 Task: Look for products with pineapple flavor.
Action: Mouse pressed left at (22, 89)
Screenshot: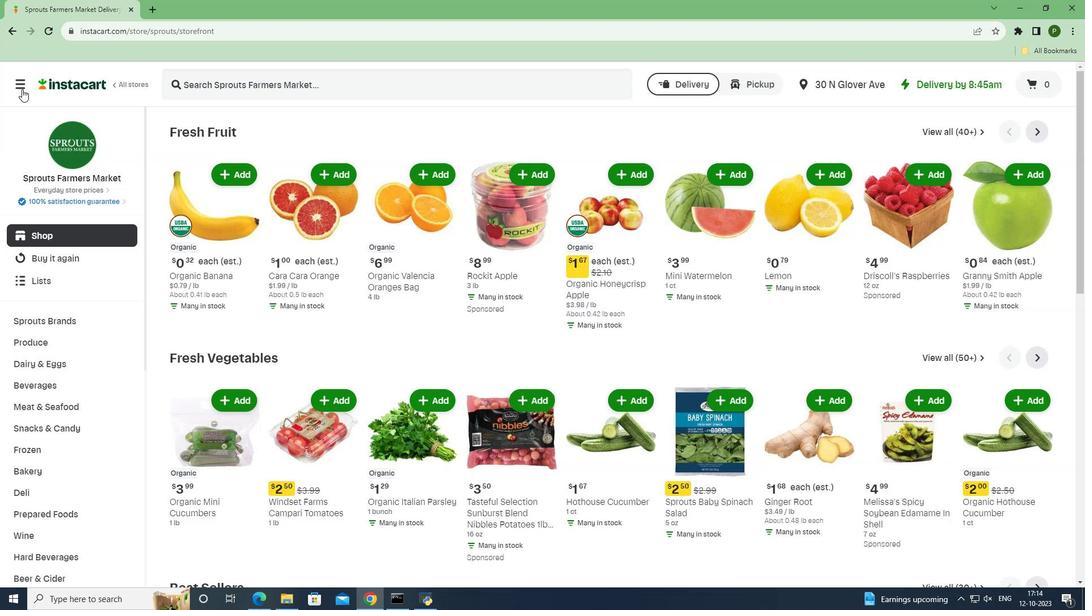 
Action: Mouse moved to (46, 310)
Screenshot: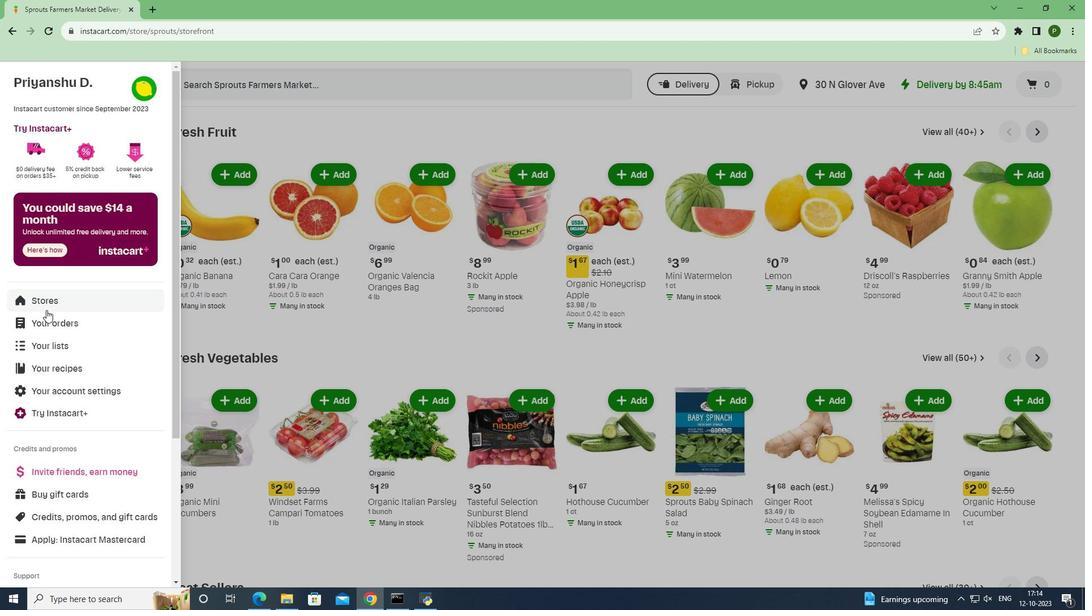 
Action: Mouse pressed left at (46, 310)
Screenshot: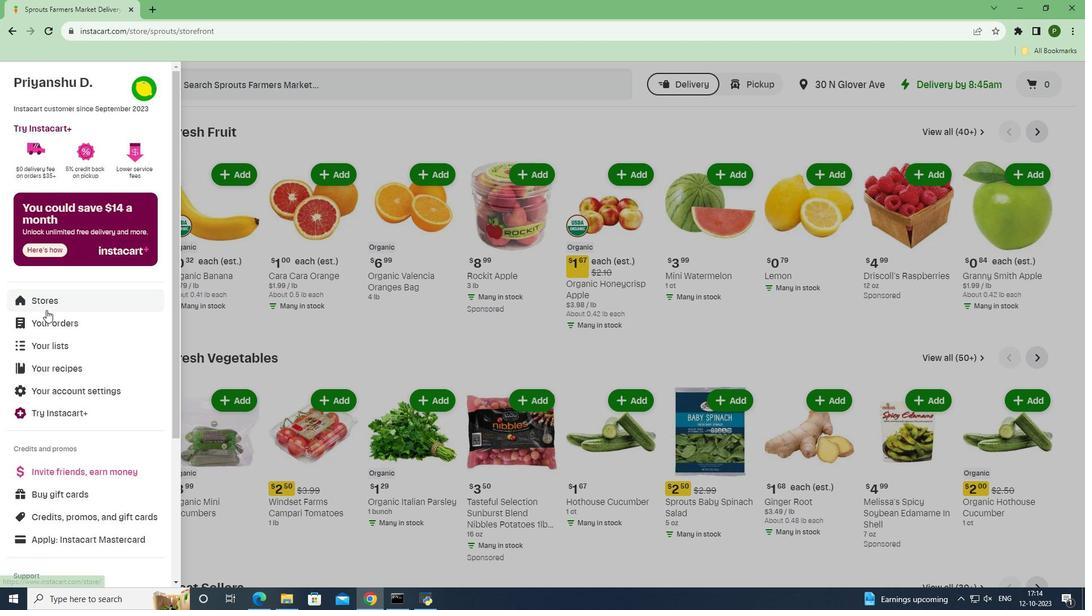 
Action: Mouse moved to (266, 131)
Screenshot: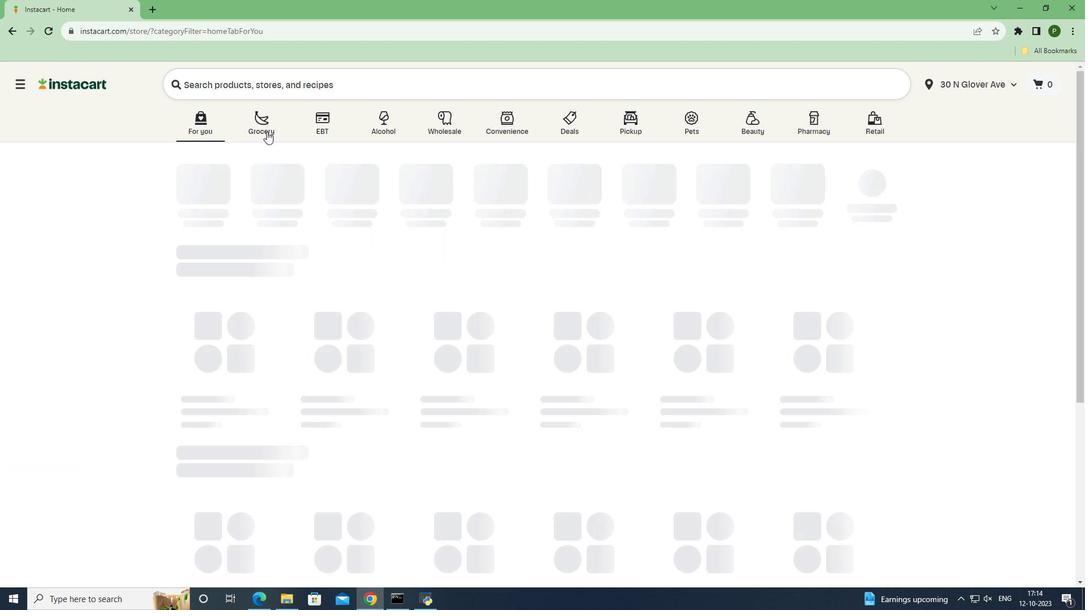 
Action: Mouse pressed left at (266, 131)
Screenshot: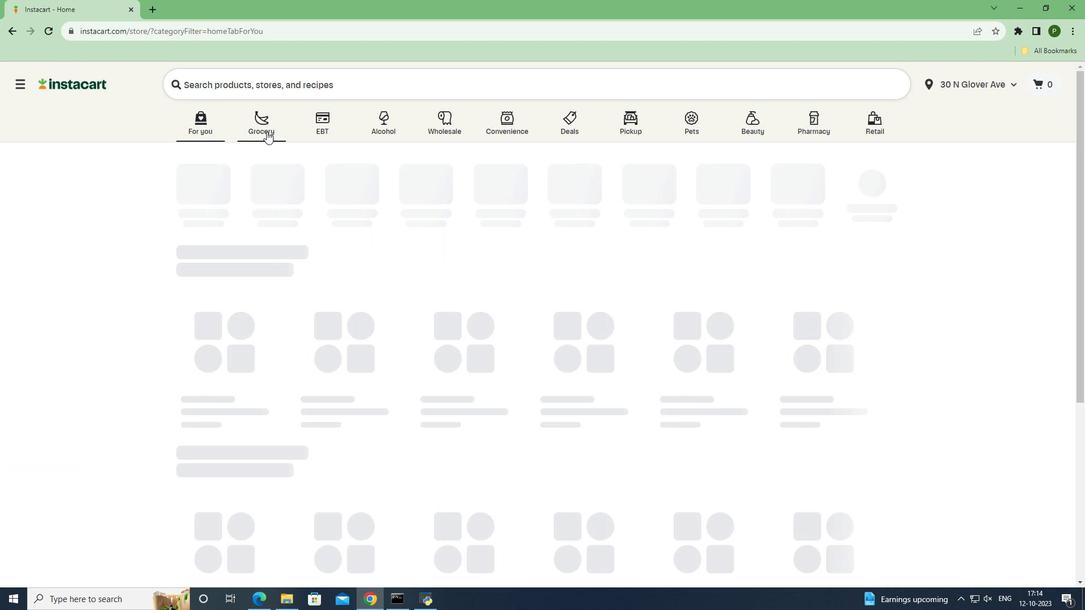 
Action: Mouse moved to (448, 263)
Screenshot: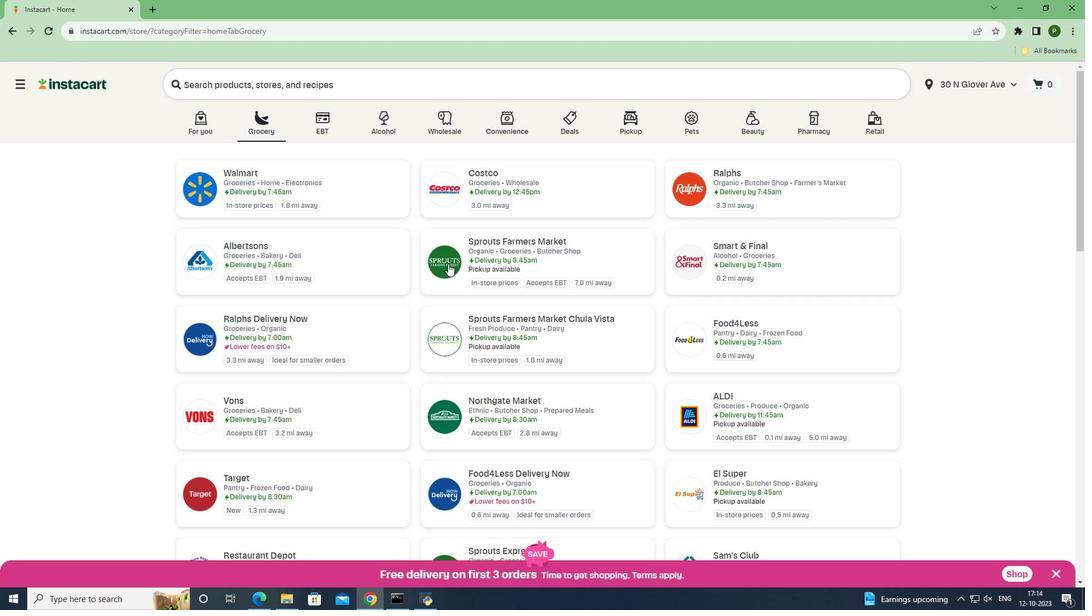 
Action: Mouse pressed left at (448, 263)
Screenshot: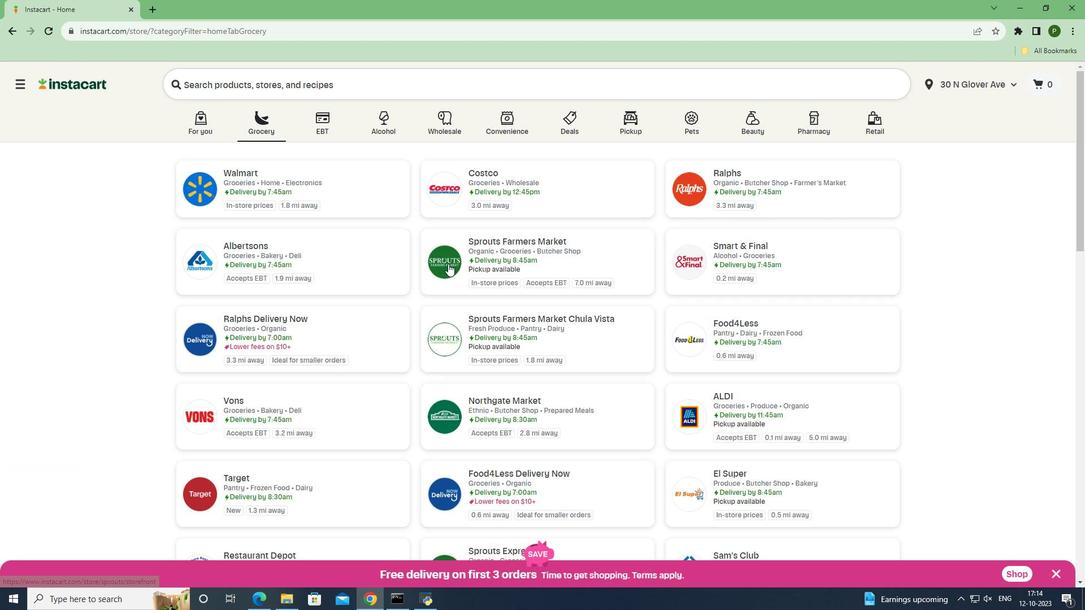 
Action: Mouse moved to (83, 387)
Screenshot: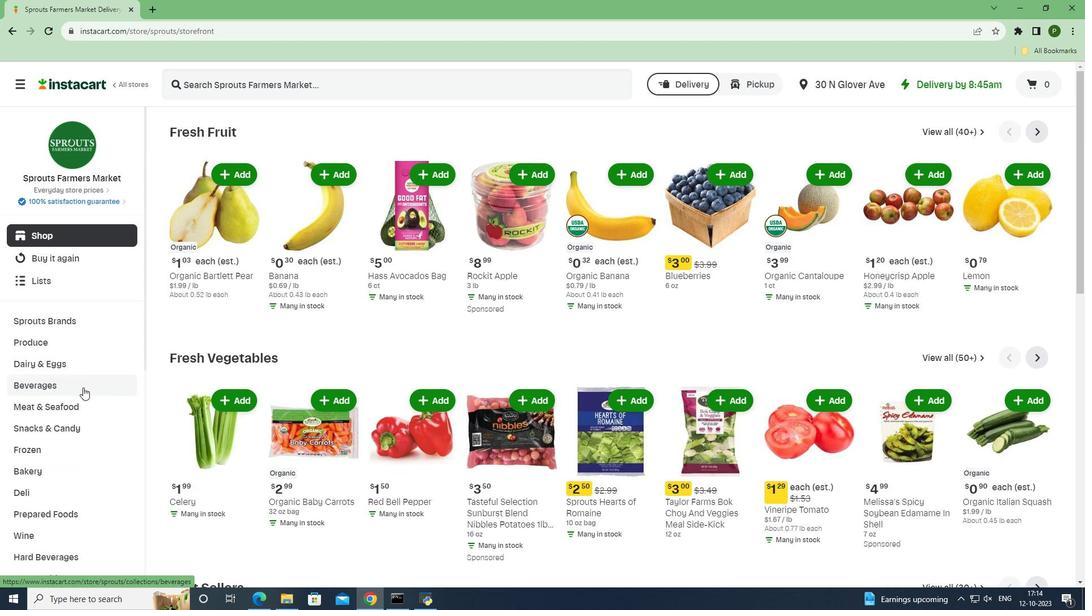 
Action: Mouse pressed left at (83, 387)
Screenshot: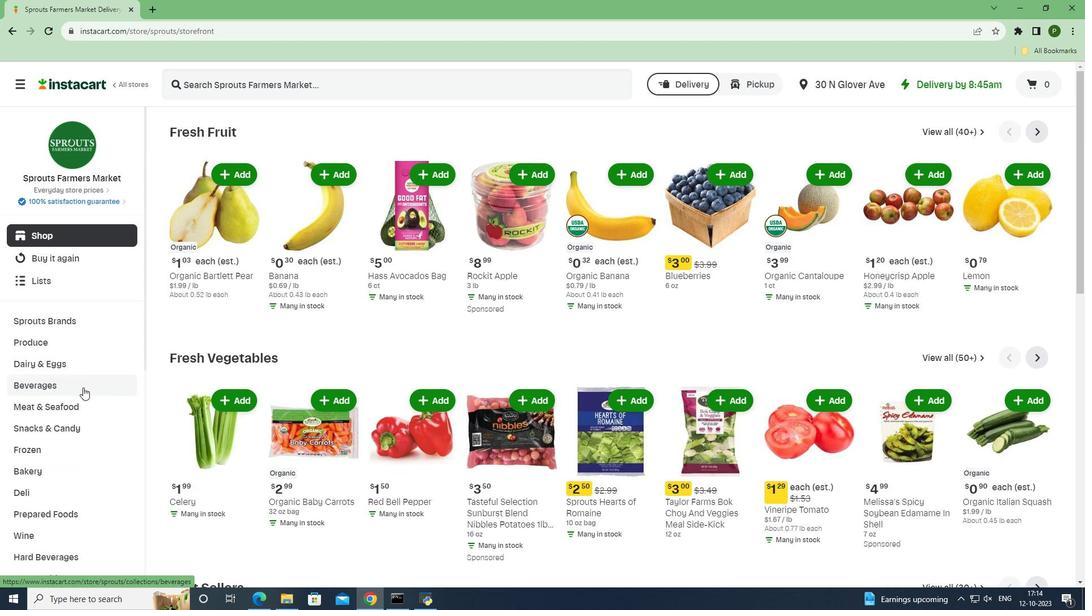 
Action: Mouse moved to (655, 158)
Screenshot: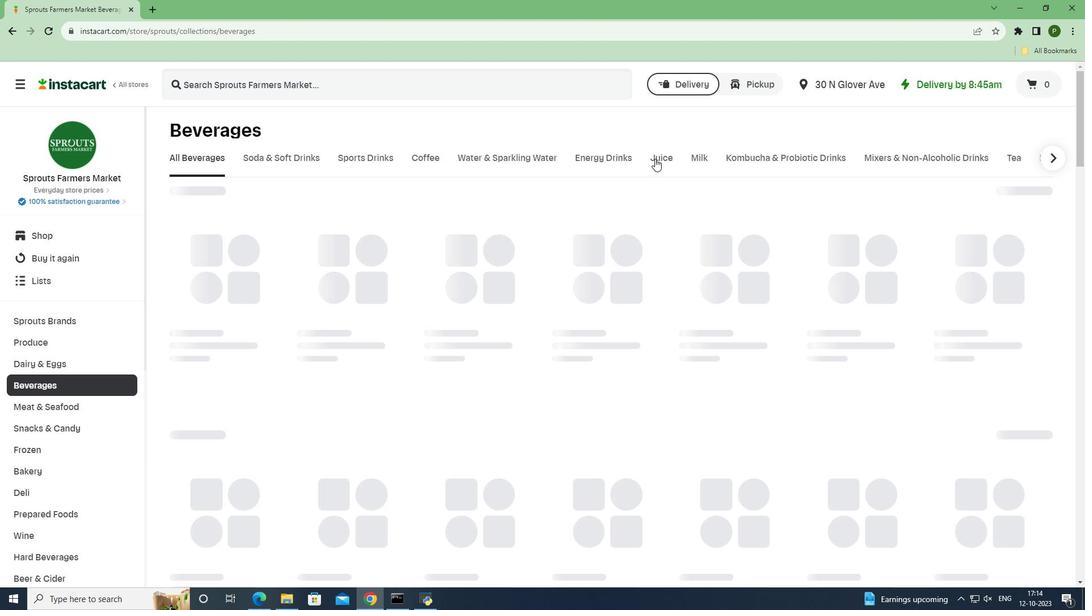 
Action: Mouse pressed left at (655, 158)
Screenshot: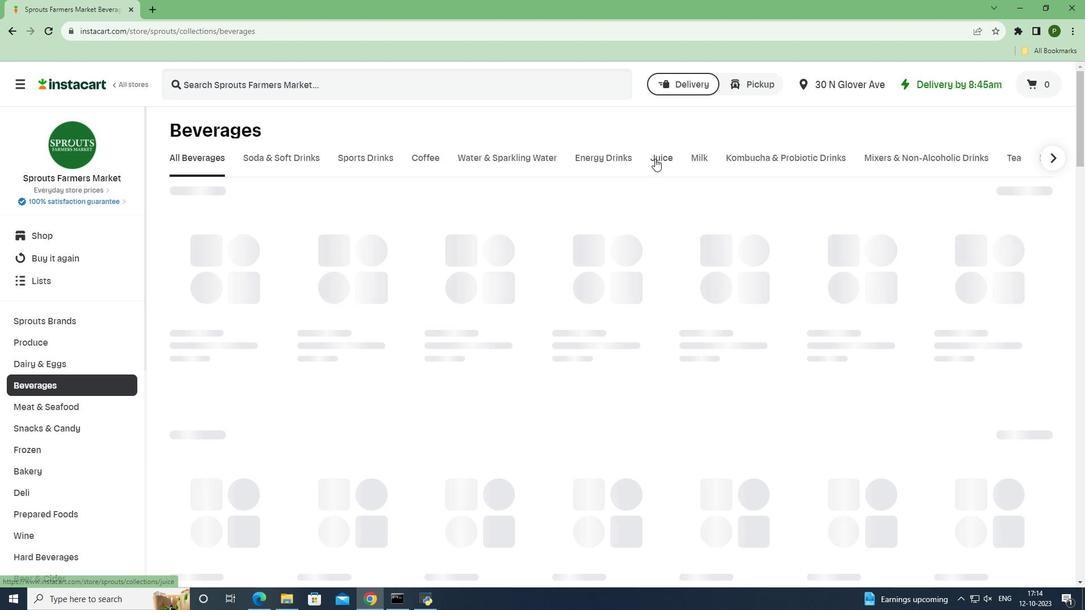 
Action: Mouse moved to (197, 264)
Screenshot: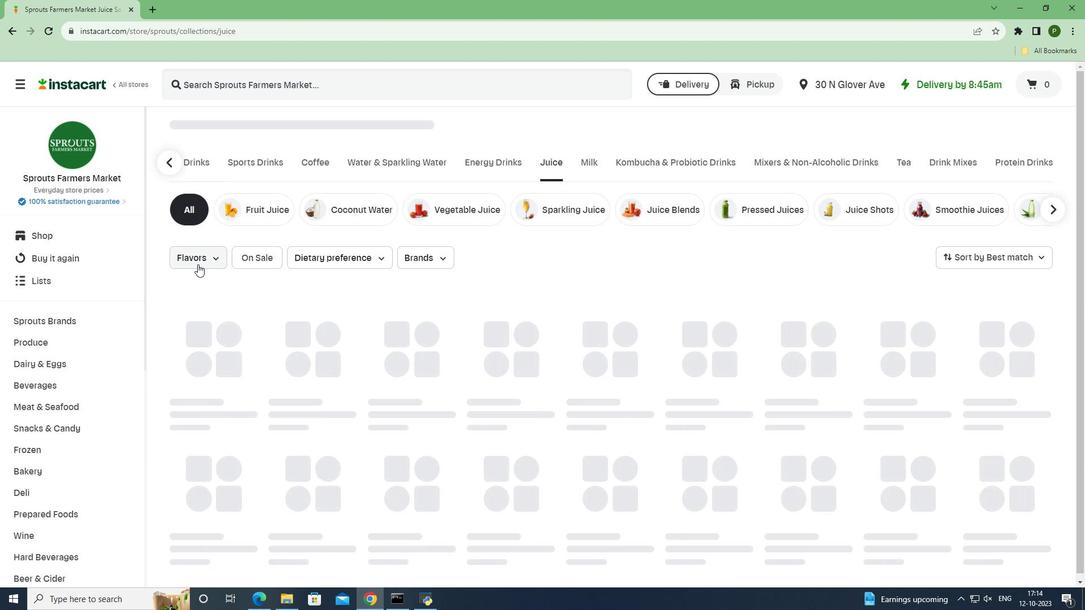 
Action: Mouse pressed left at (197, 264)
Screenshot: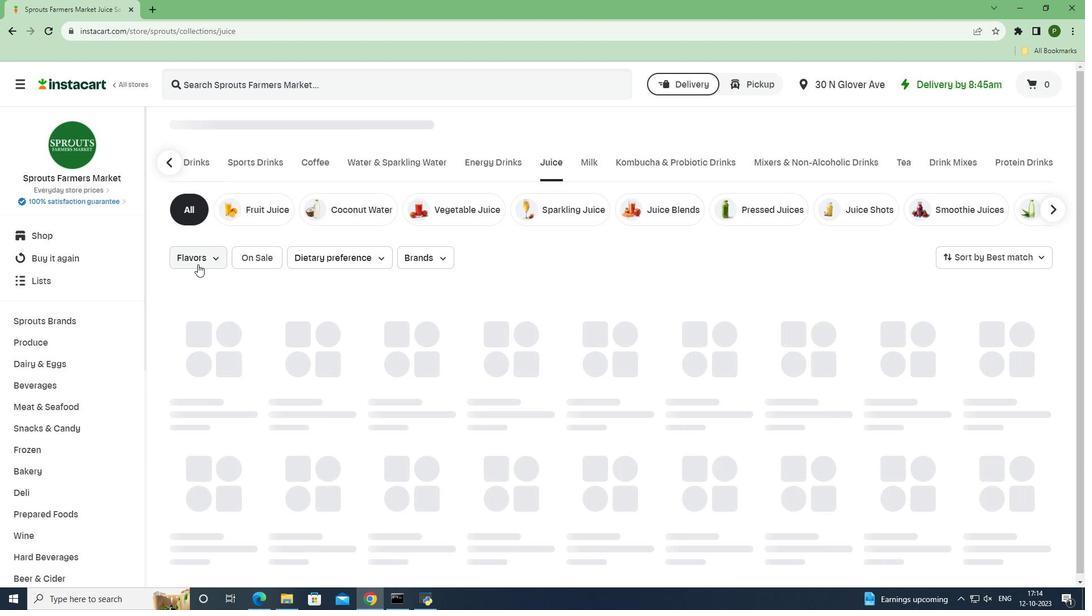 
Action: Mouse moved to (242, 377)
Screenshot: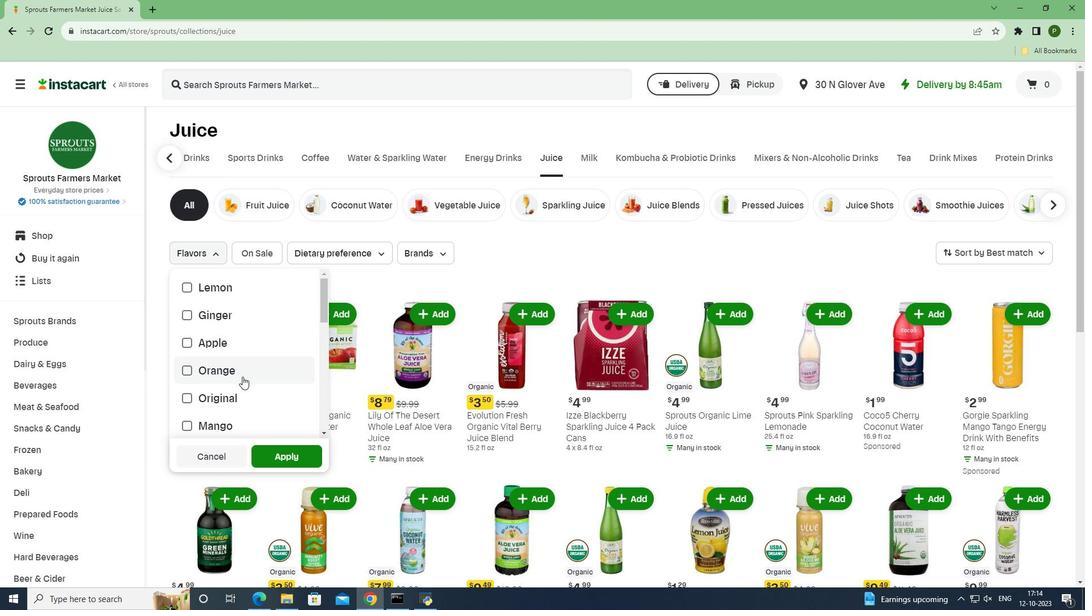 
Action: Mouse scrolled (242, 376) with delta (0, 0)
Screenshot: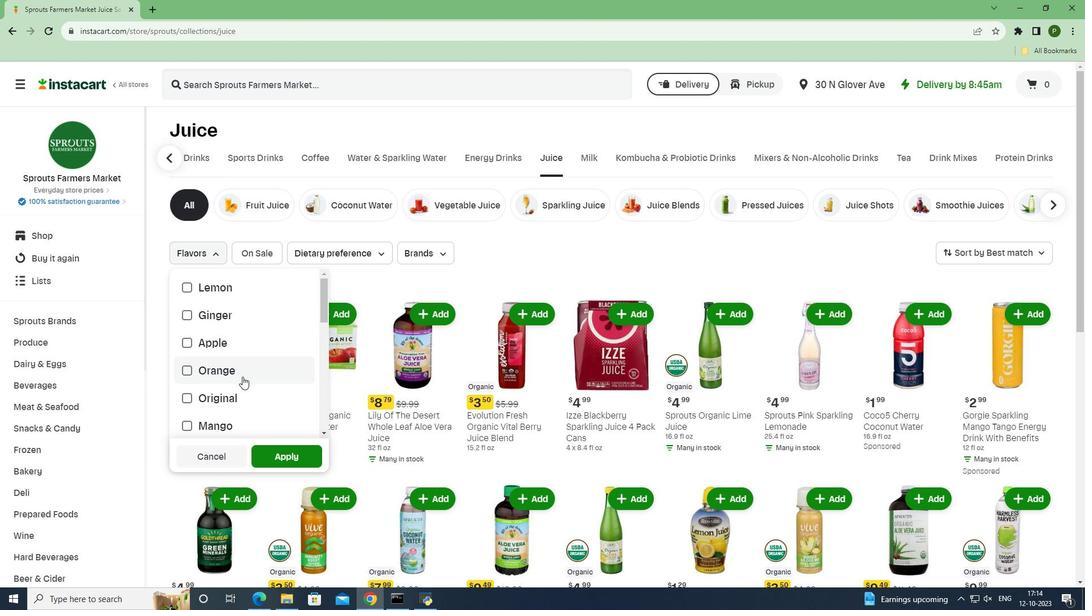 
Action: Mouse scrolled (242, 376) with delta (0, 0)
Screenshot: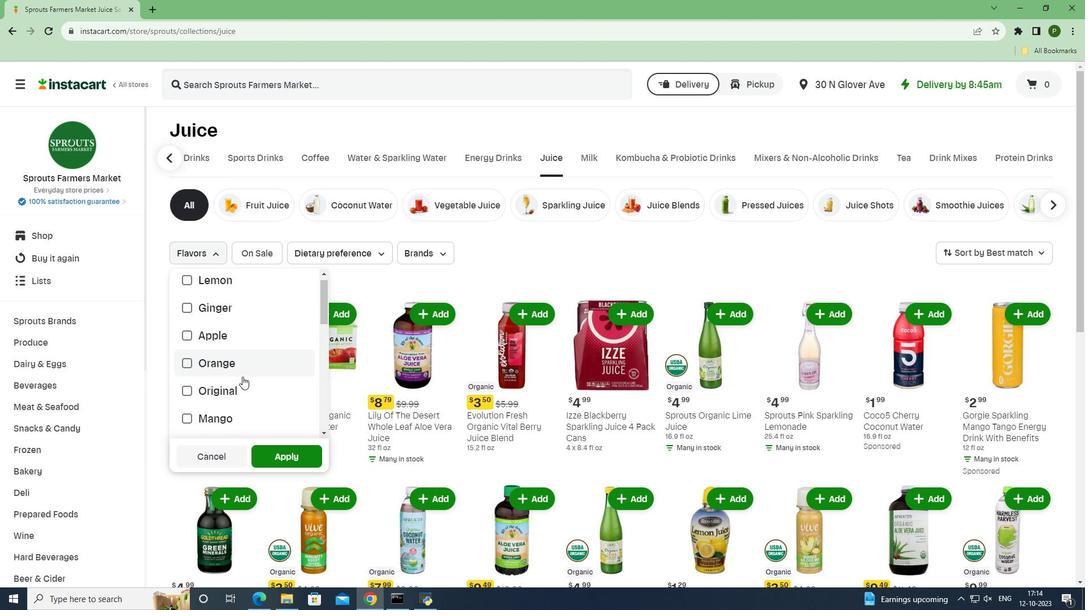 
Action: Mouse moved to (247, 394)
Screenshot: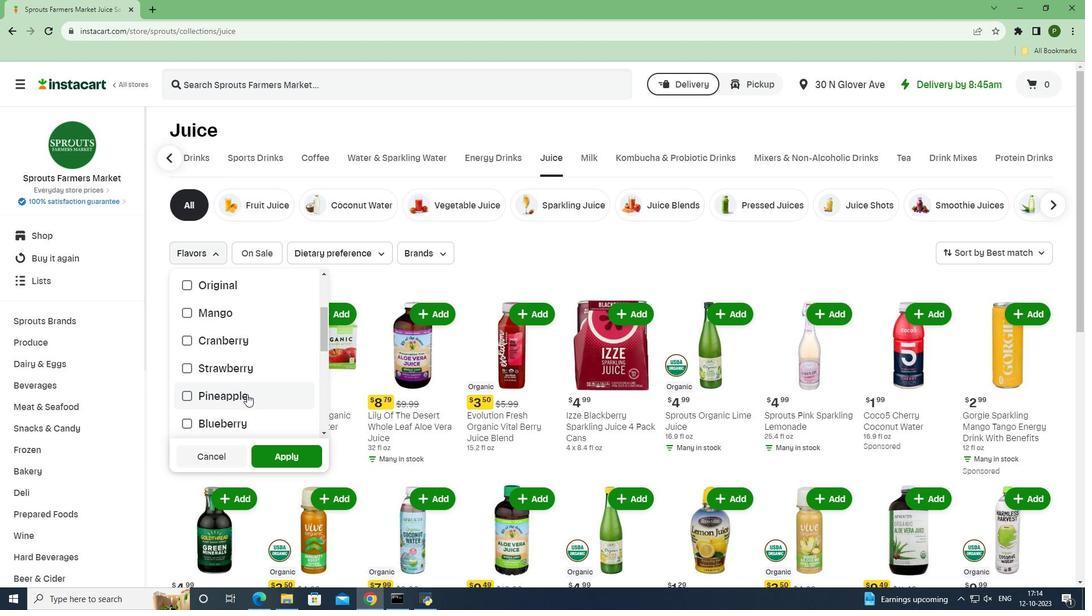 
Action: Mouse pressed left at (247, 394)
Screenshot: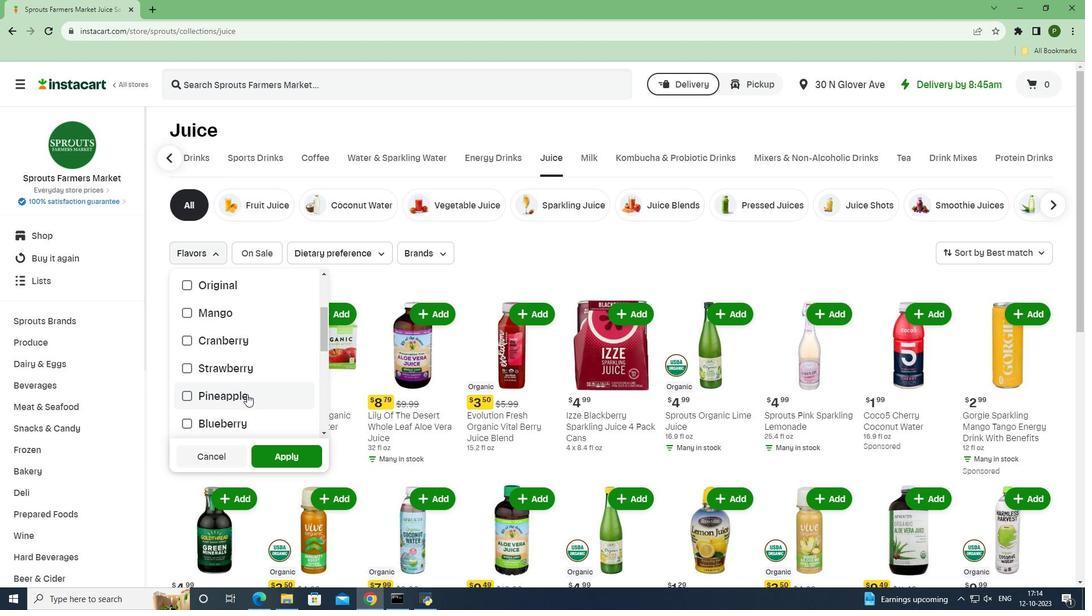 
Action: Mouse moved to (286, 455)
Screenshot: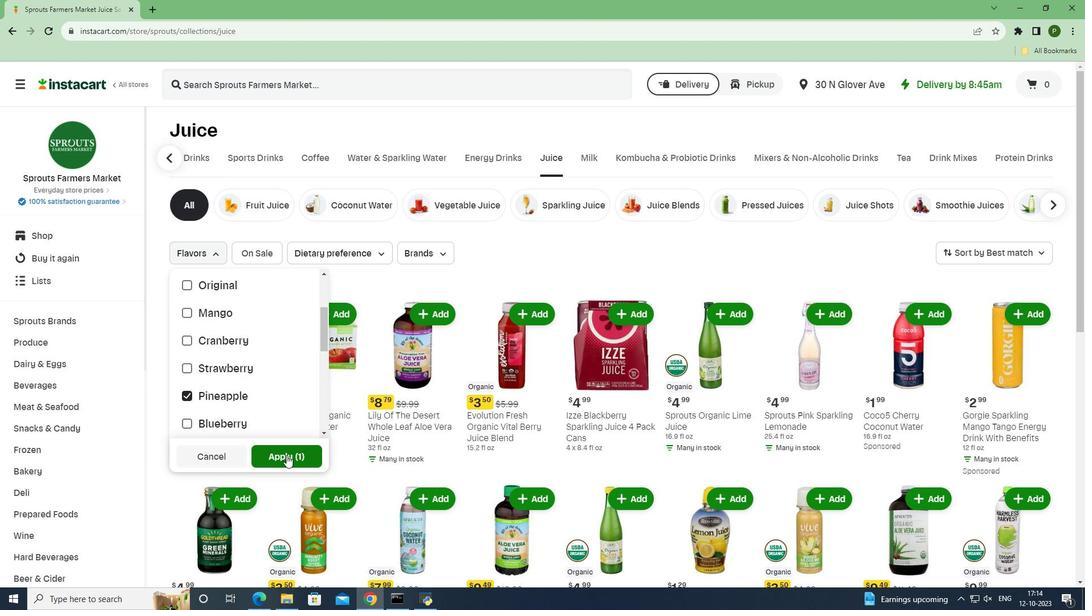 
Action: Mouse pressed left at (286, 455)
Screenshot: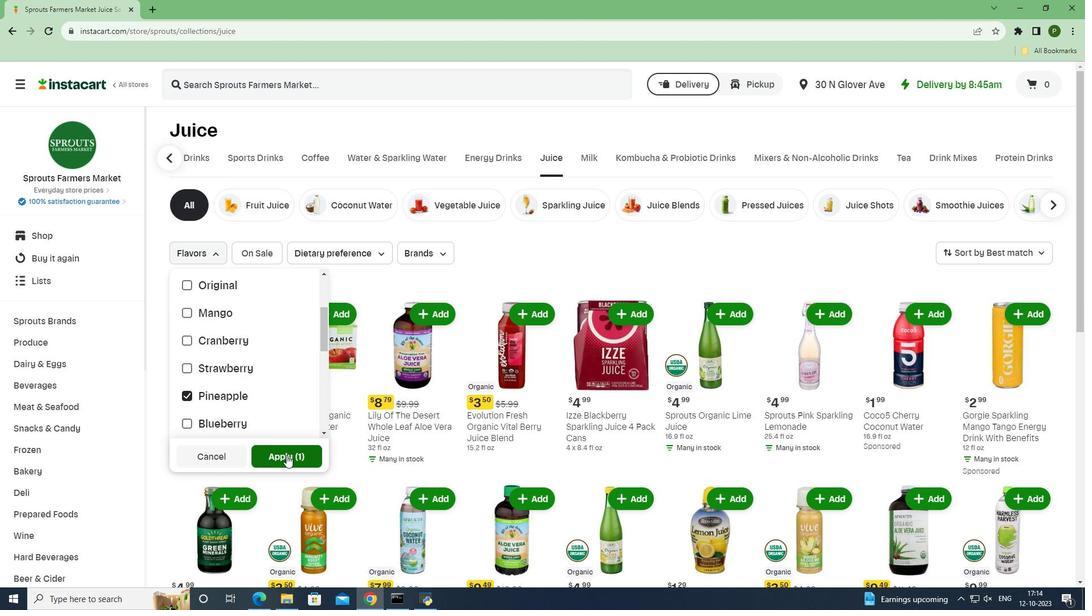 
Action: Mouse moved to (631, 522)
Screenshot: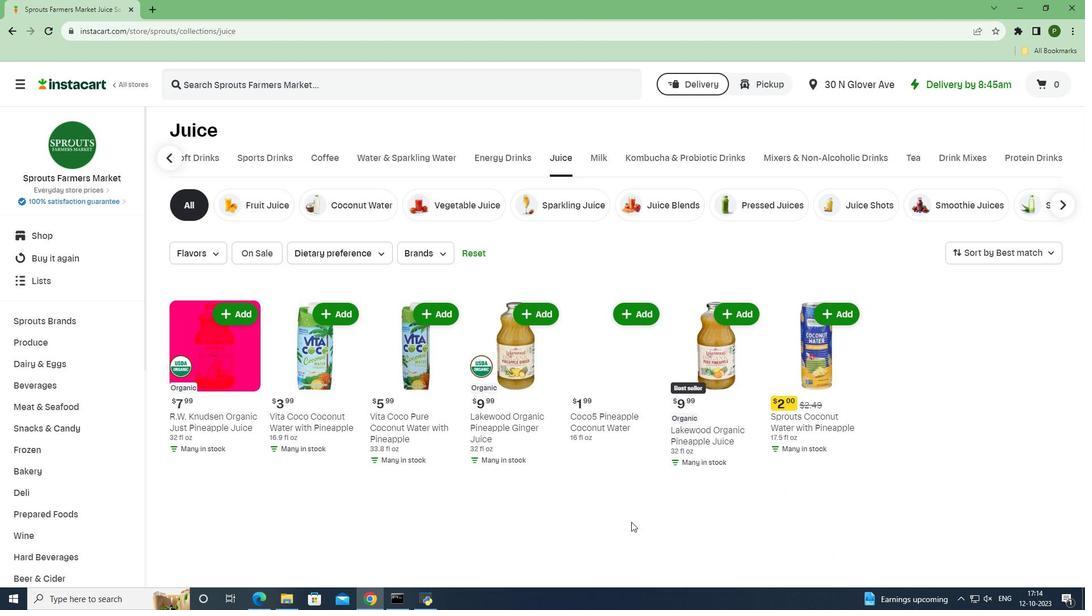 
